Task: Add a field from the Popular template Effort Level a blank project AgileOutlook
Action: Mouse moved to (74, 258)
Screenshot: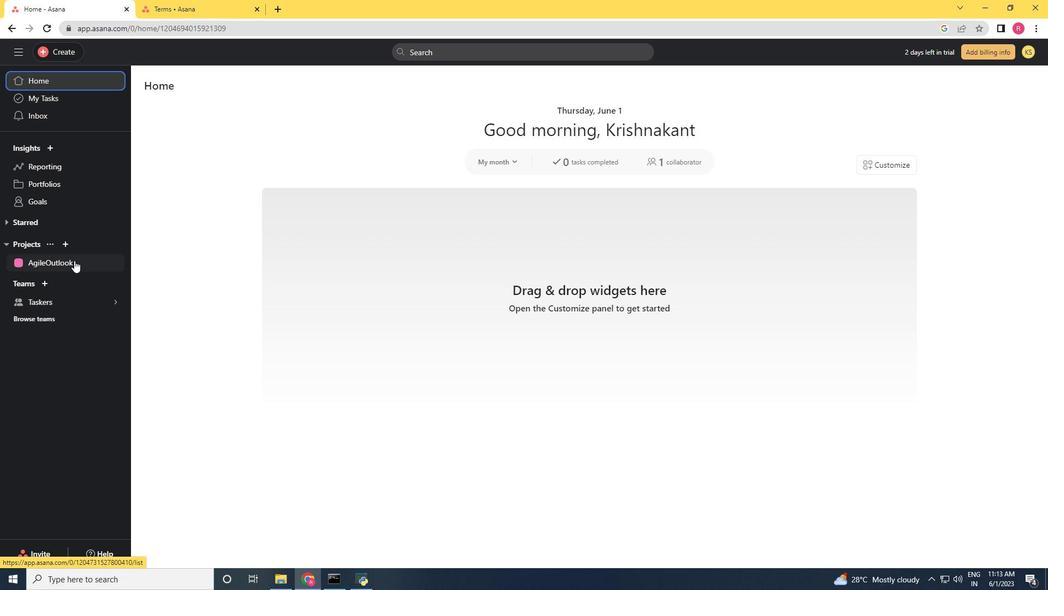 
Action: Mouse pressed left at (74, 258)
Screenshot: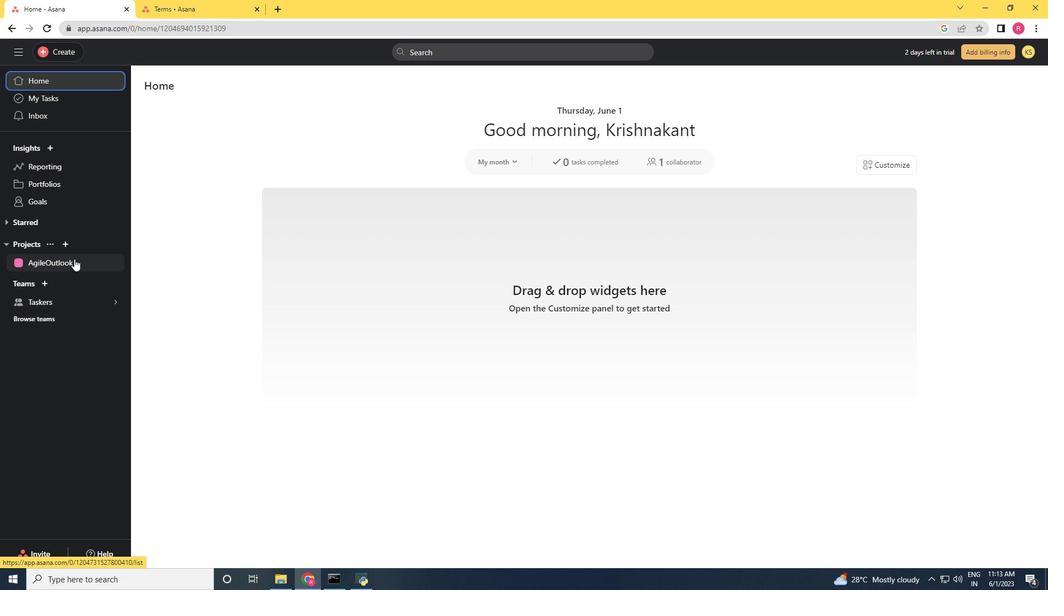 
Action: Mouse moved to (1015, 84)
Screenshot: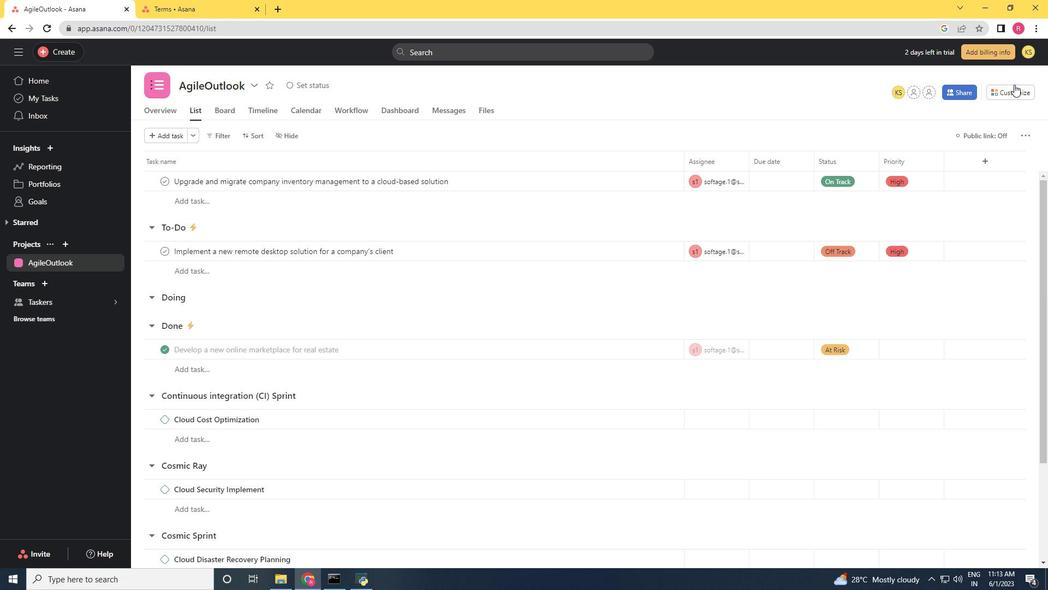 
Action: Mouse pressed left at (1015, 84)
Screenshot: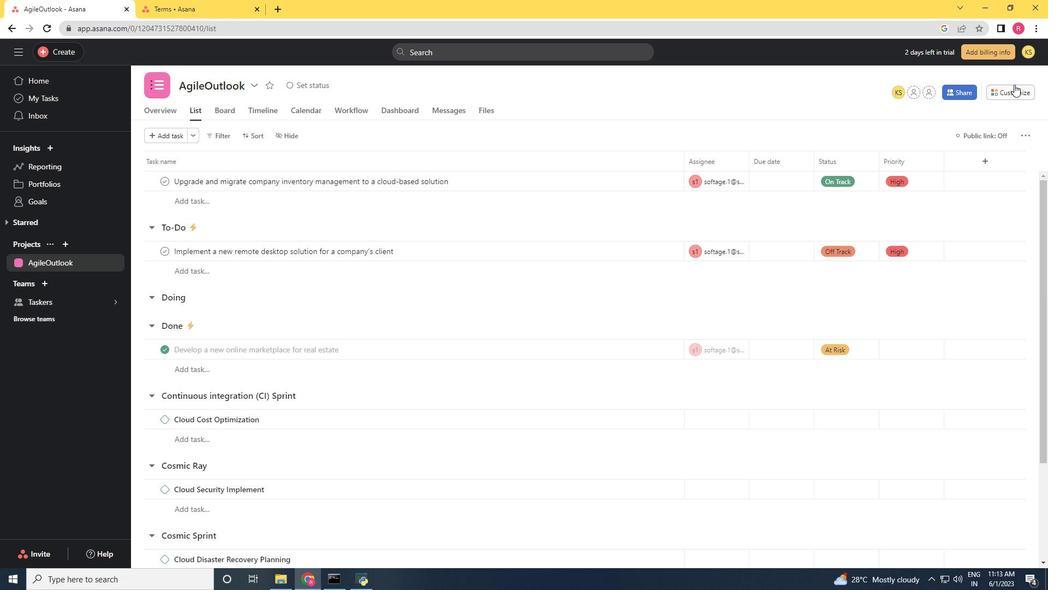 
Action: Mouse moved to (911, 218)
Screenshot: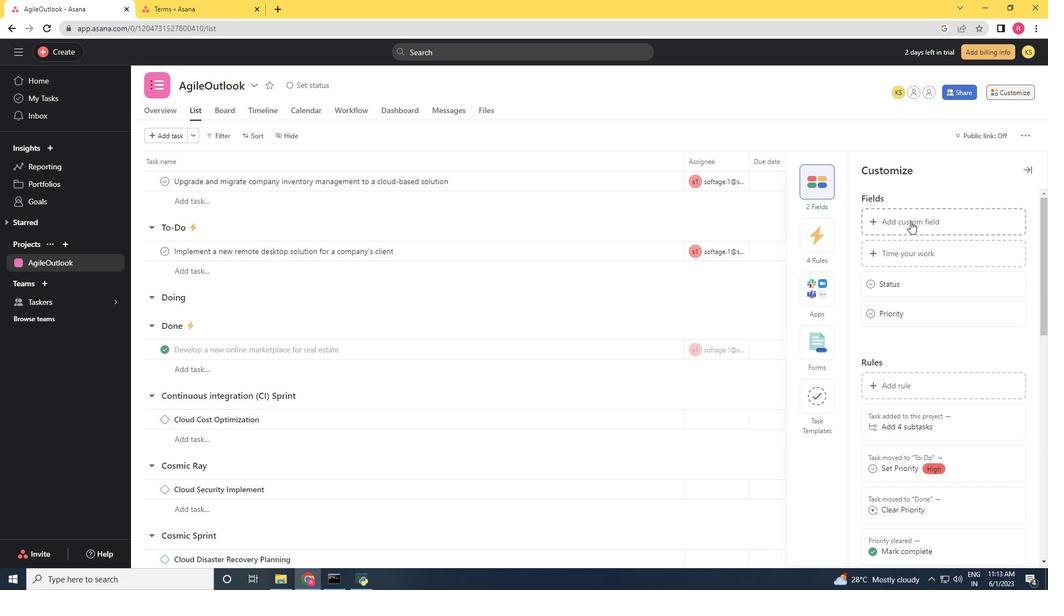 
Action: Mouse pressed left at (911, 218)
Screenshot: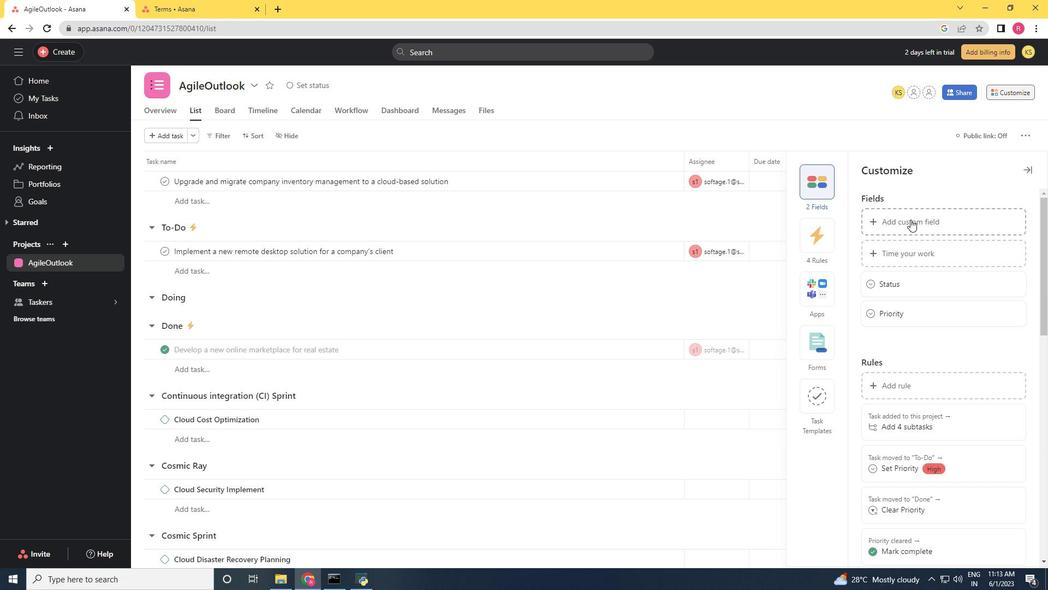 
Action: Mouse moved to (787, 191)
Screenshot: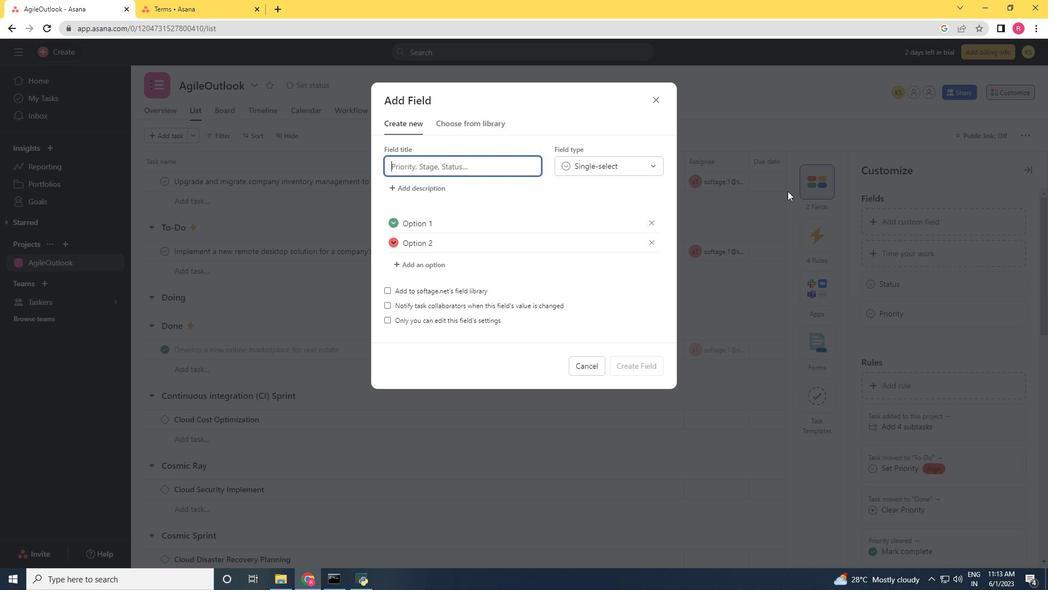 
Action: Key pressed <Key.shift><Key.shift><Key.shift><Key.shift><Key.shift><Key.shift><Key.shift><Key.shift><Key.shift><Key.shift><Key.shift><Key.shift><Key.shift><Key.shift><Key.shift><Key.shift><Key.shift><Key.shift><Key.shift><Key.shift>Effort<Key.space><Key.shift>Level
Screenshot: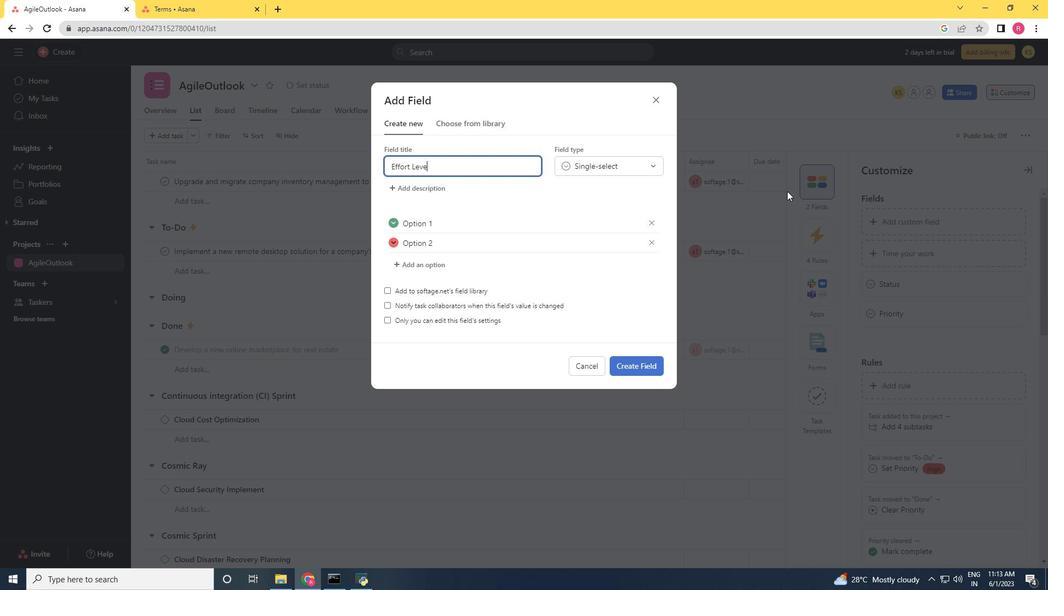 
Action: Mouse moved to (634, 363)
Screenshot: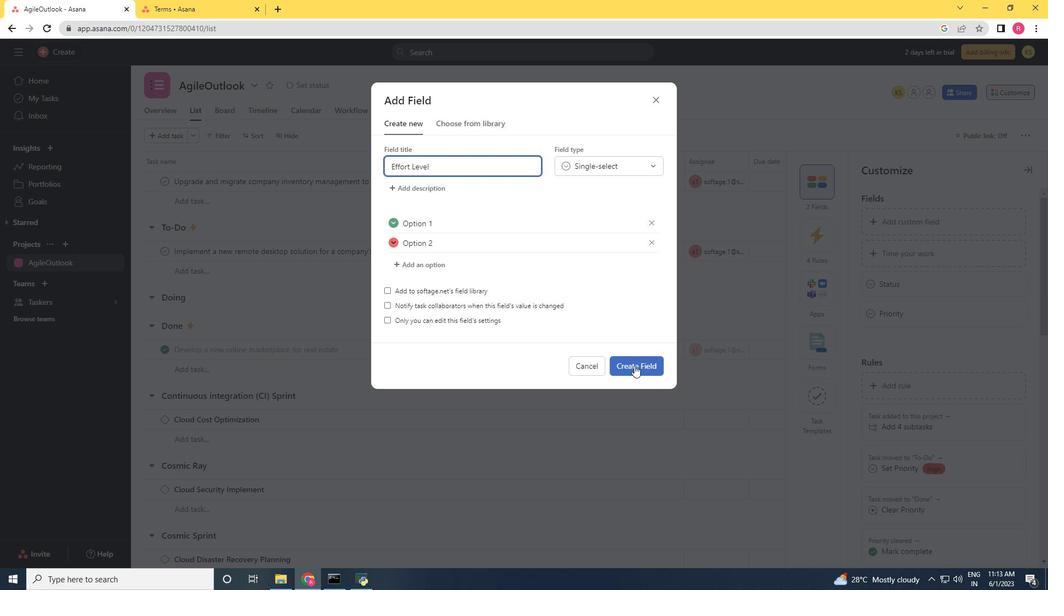 
Action: Mouse pressed left at (634, 363)
Screenshot: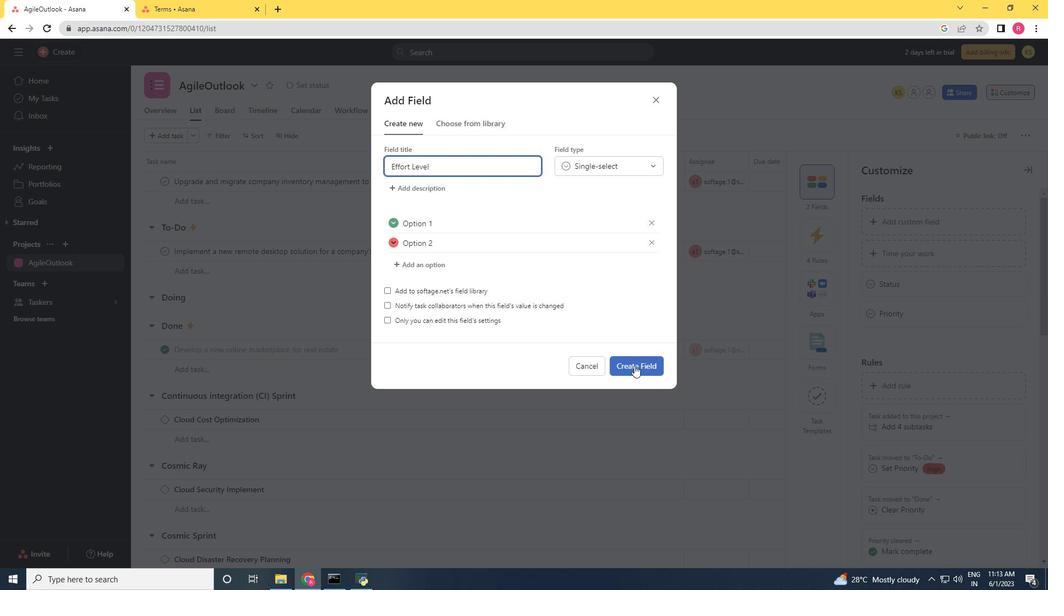 
Action: Mouse moved to (657, 1)
Screenshot: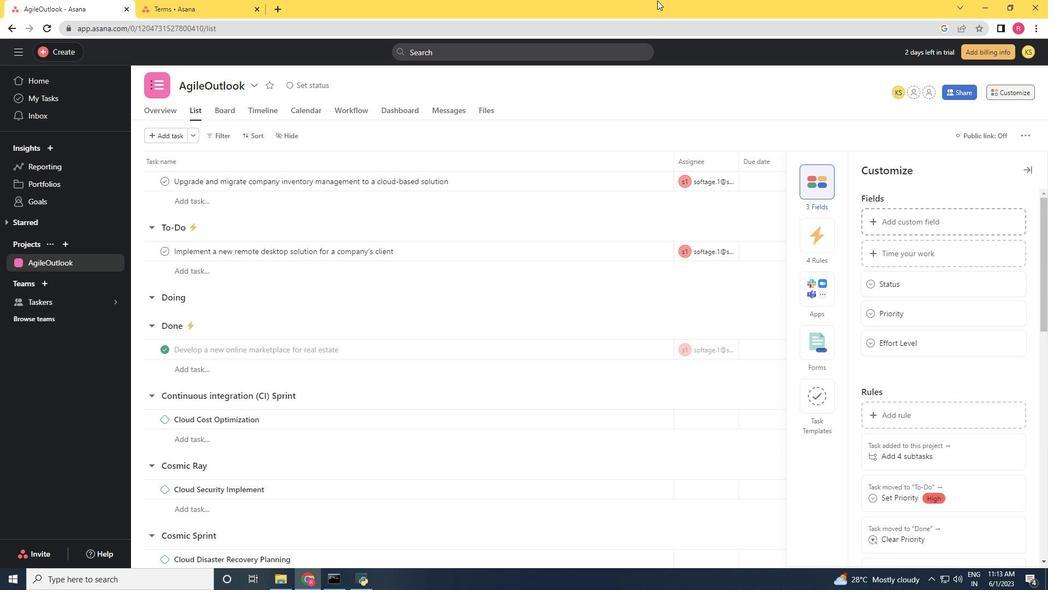 
